 Task: Sort the products in the category "Ale" by unit price (high first).
Action: Mouse moved to (902, 368)
Screenshot: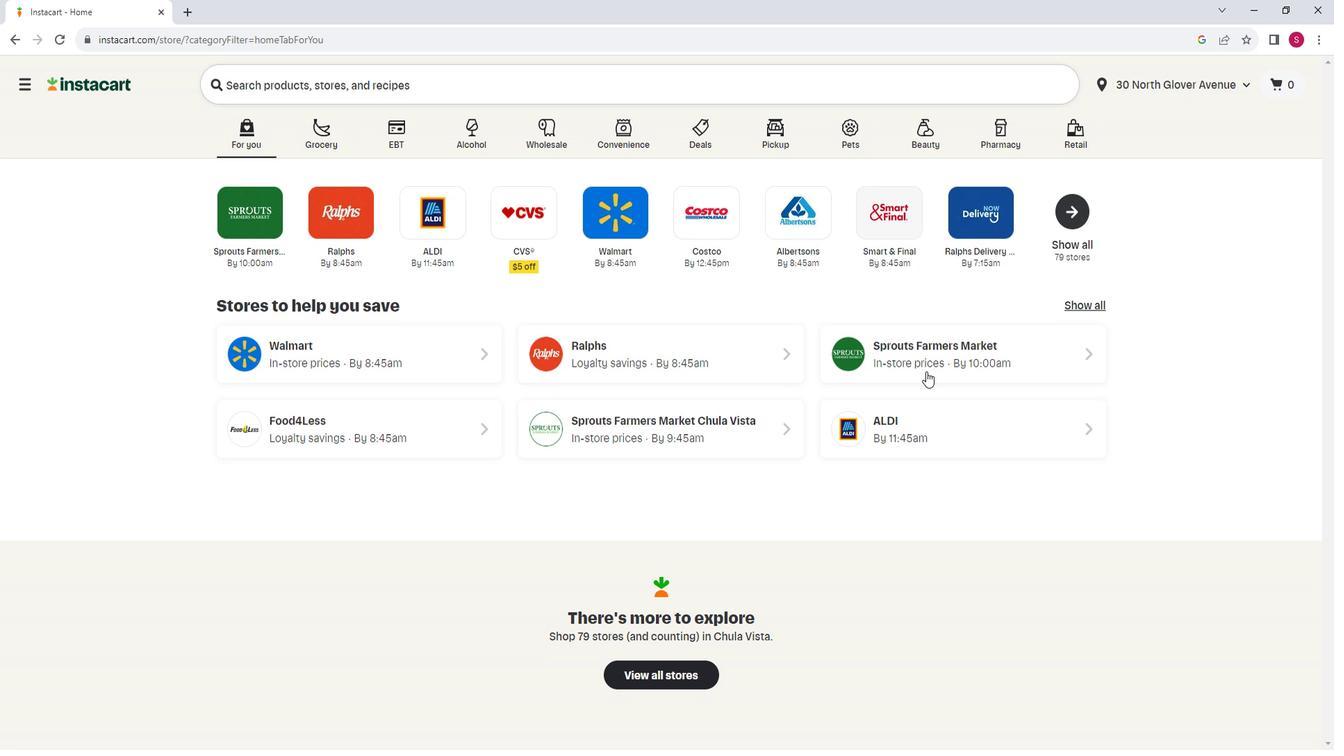 
Action: Mouse pressed left at (902, 368)
Screenshot: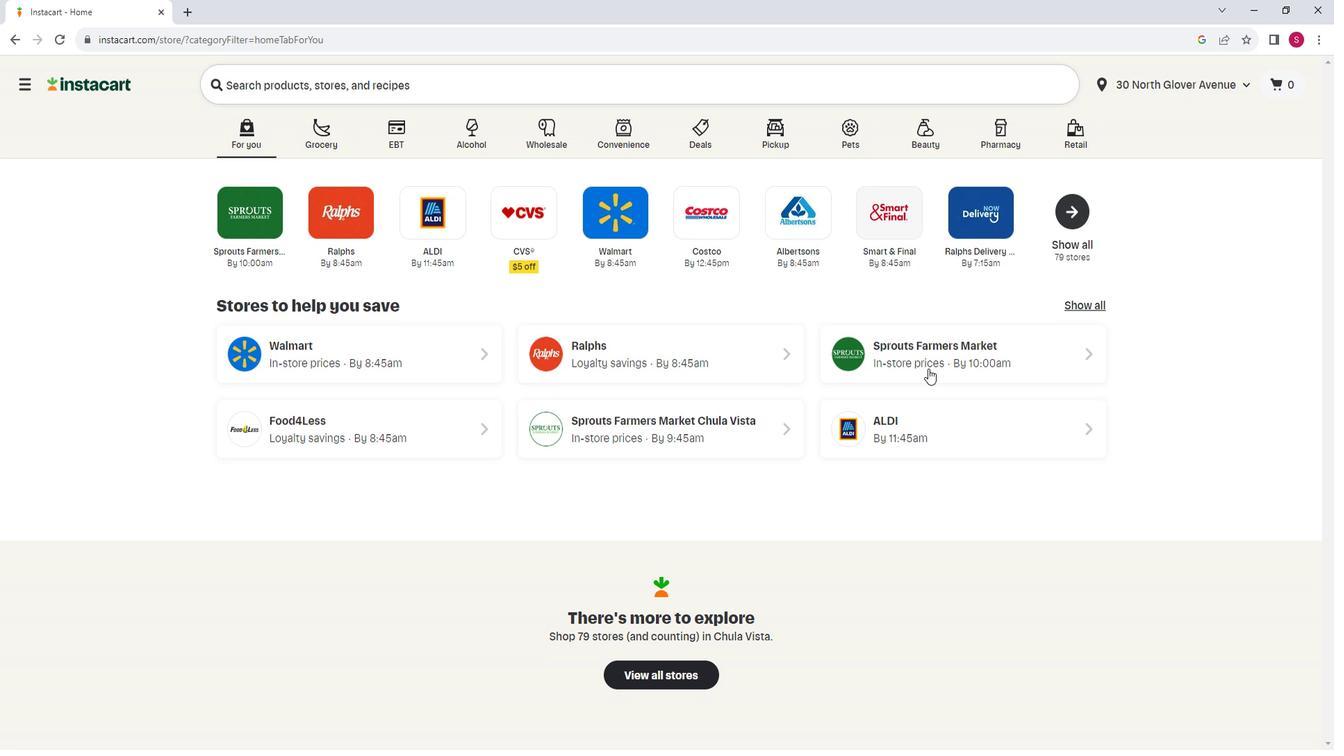 
Action: Mouse moved to (43, 492)
Screenshot: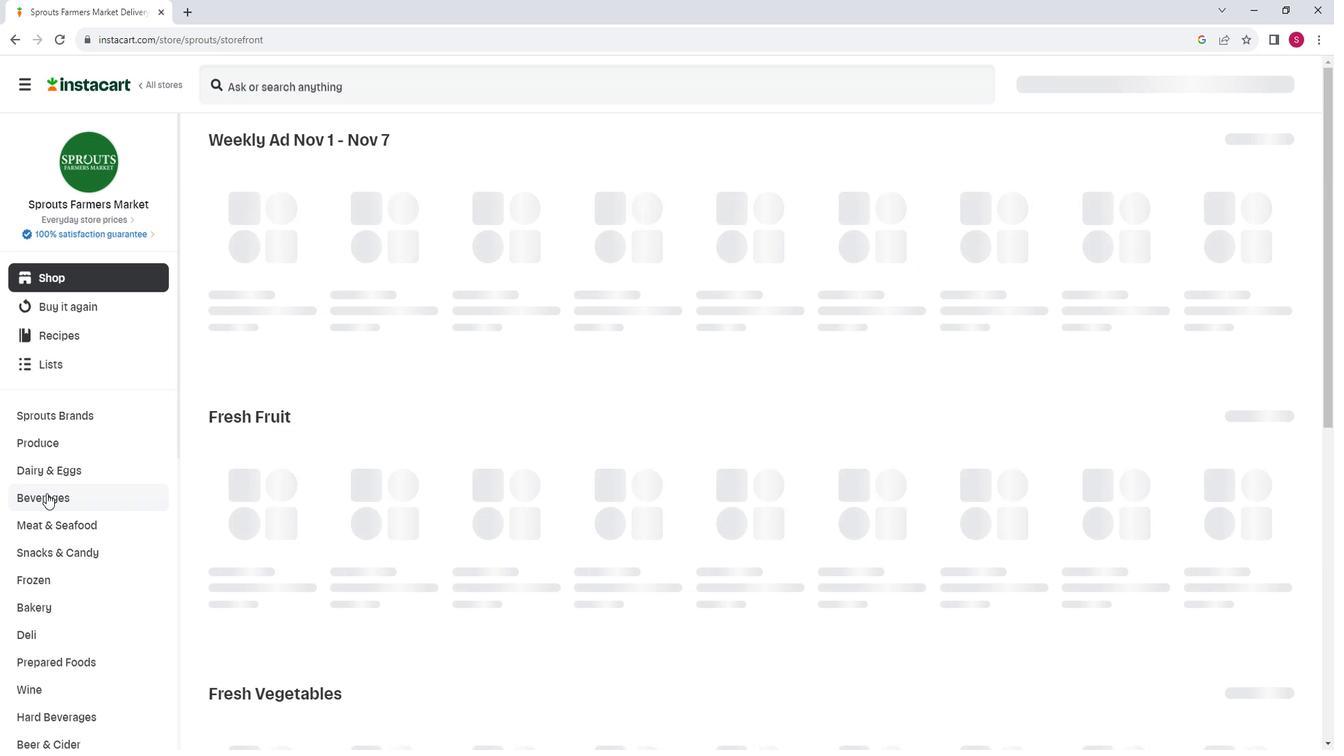 
Action: Mouse scrolled (43, 491) with delta (0, 0)
Screenshot: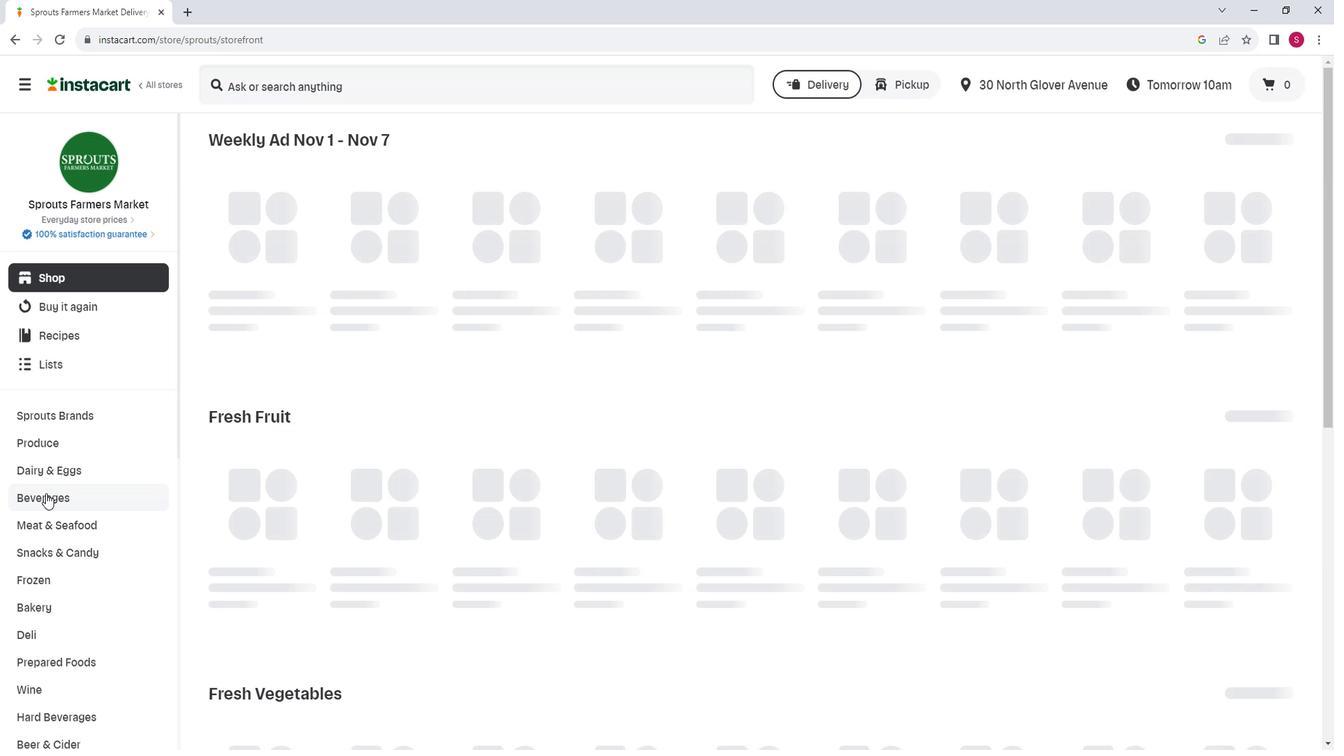 
Action: Mouse moved to (63, 663)
Screenshot: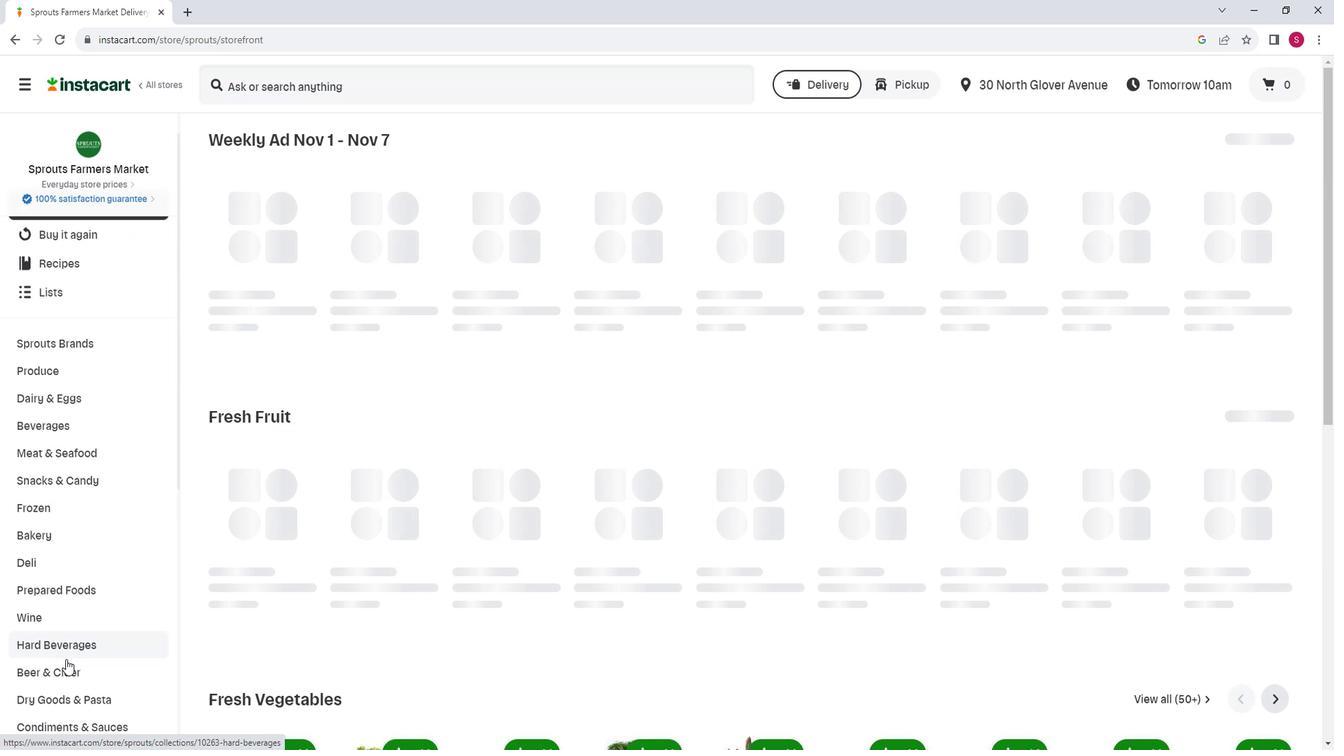 
Action: Mouse pressed left at (63, 663)
Screenshot: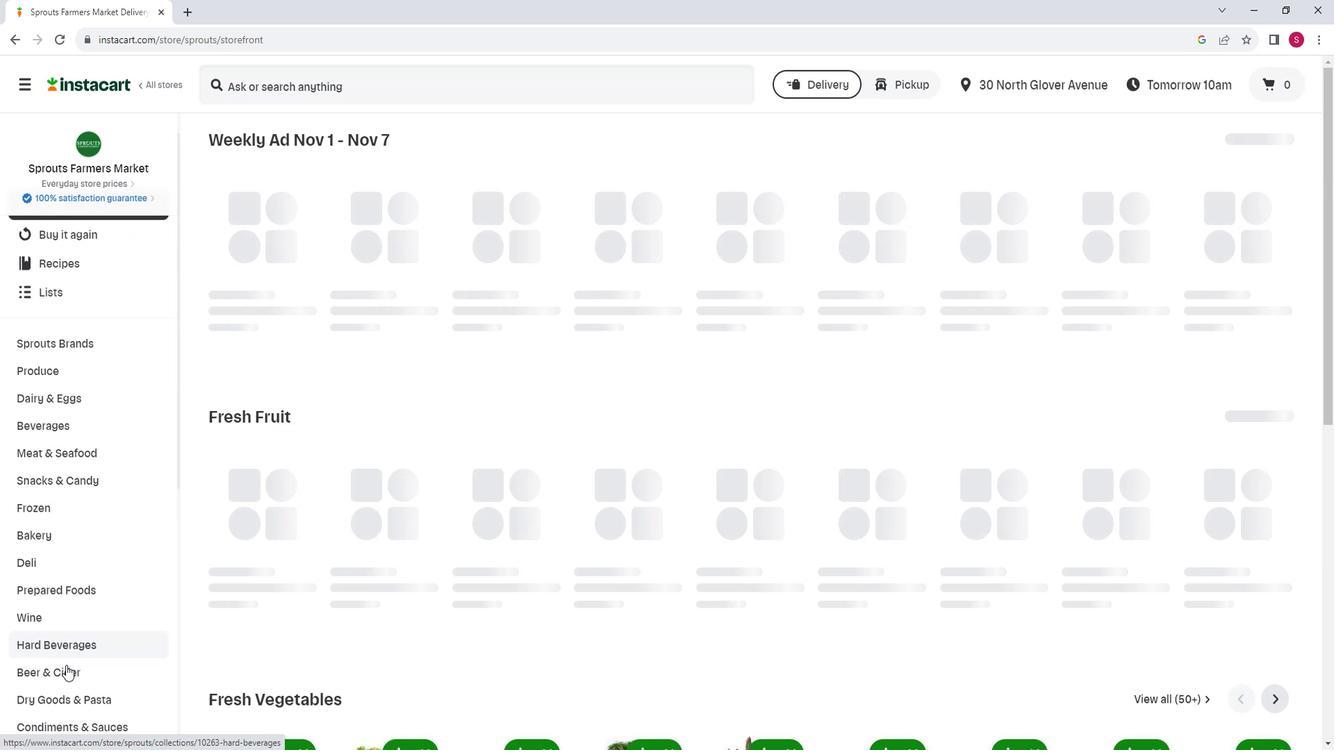 
Action: Mouse moved to (459, 182)
Screenshot: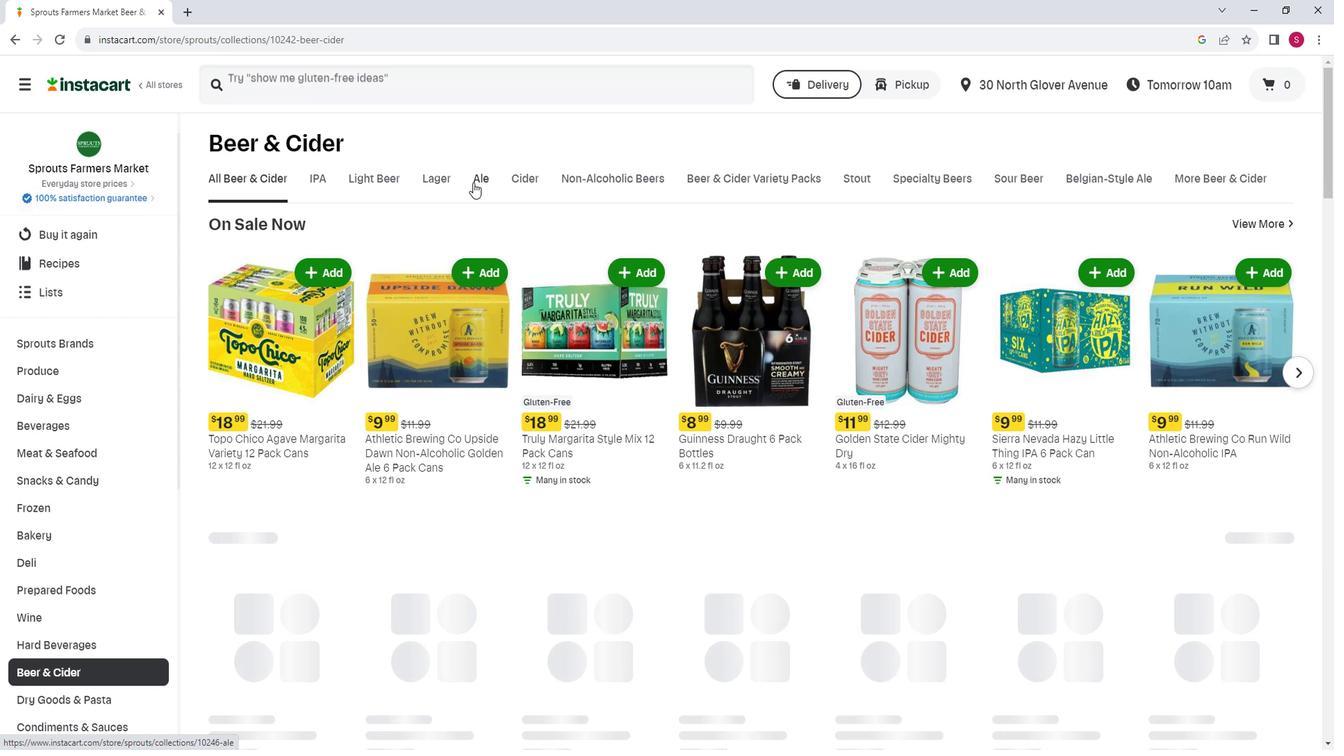 
Action: Mouse pressed left at (459, 182)
Screenshot: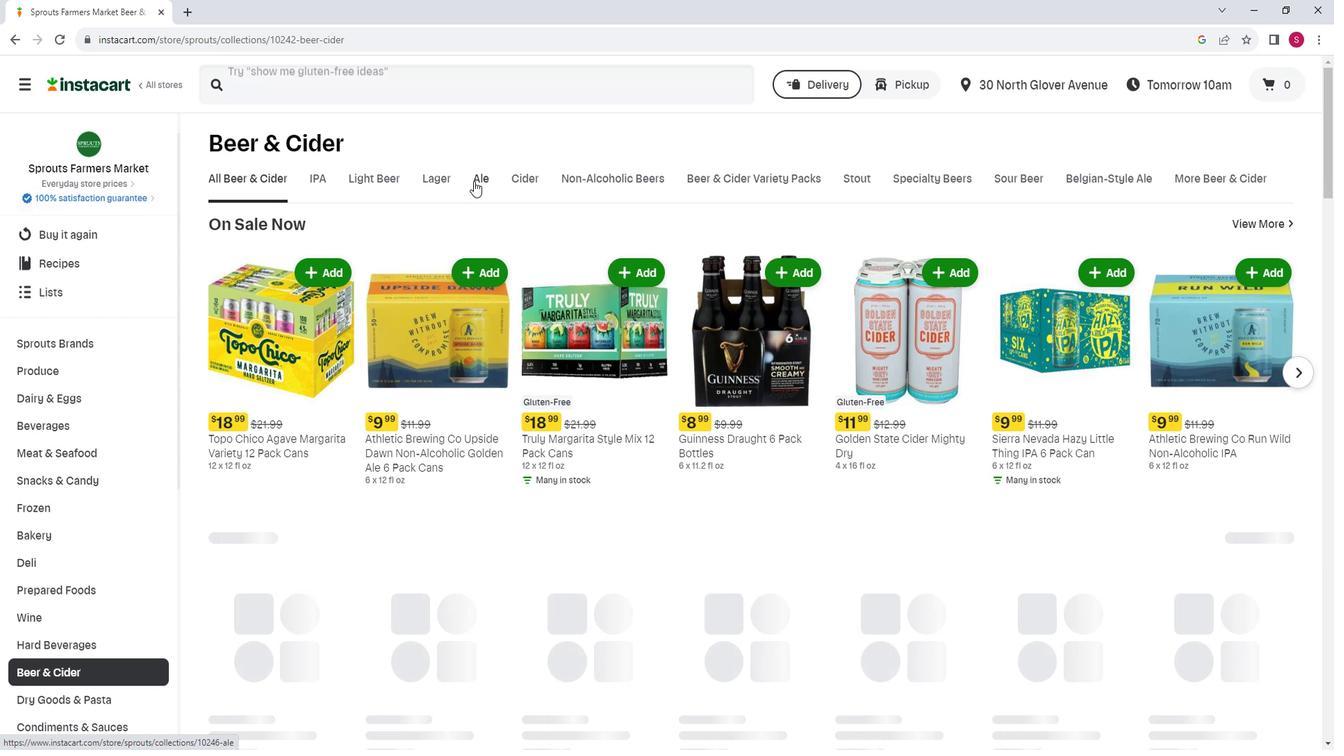 
Action: Mouse moved to (1237, 229)
Screenshot: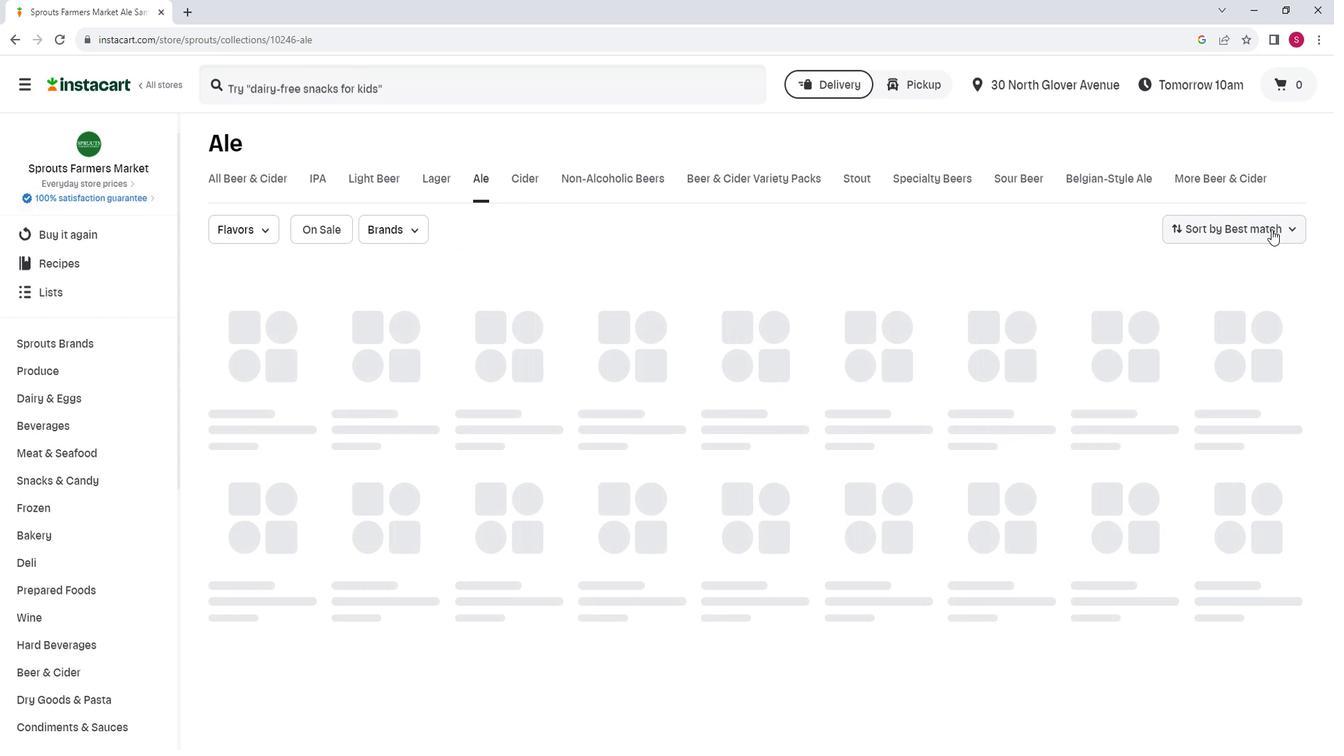 
Action: Mouse pressed left at (1237, 229)
Screenshot: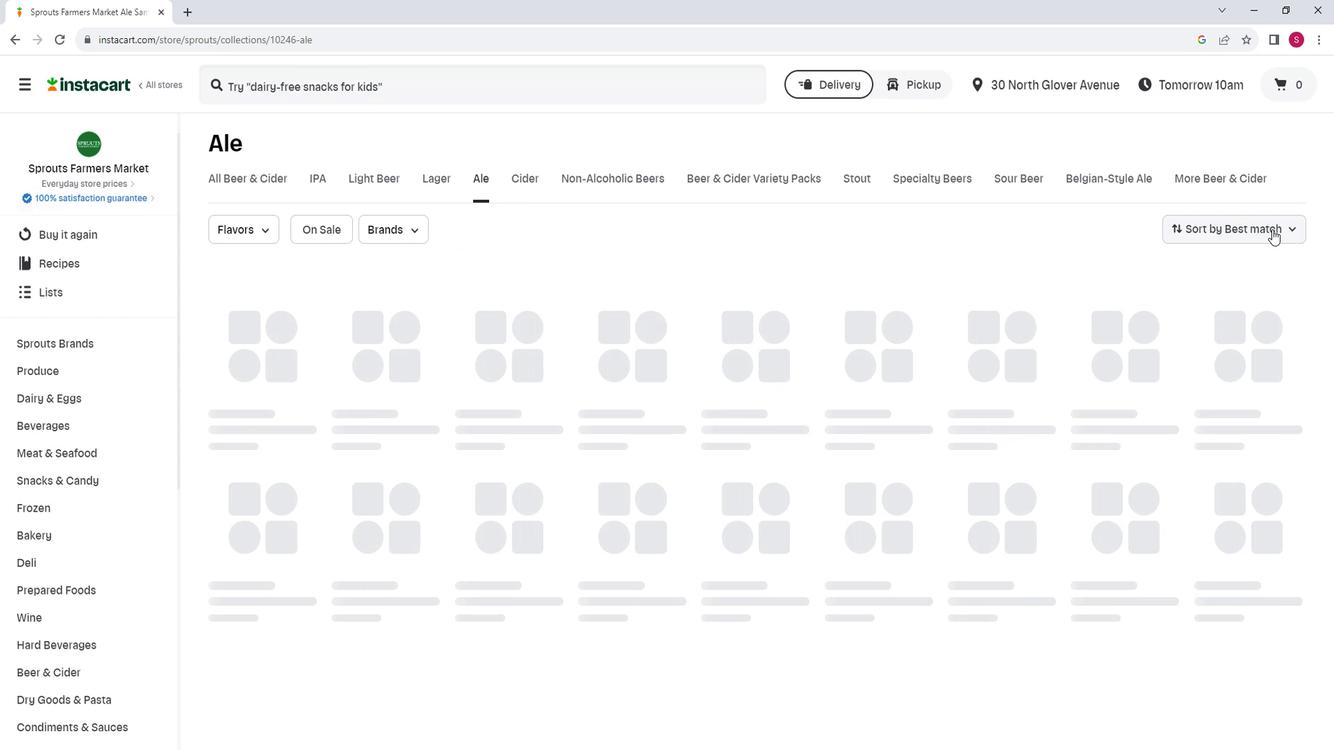 
Action: Mouse moved to (1228, 395)
Screenshot: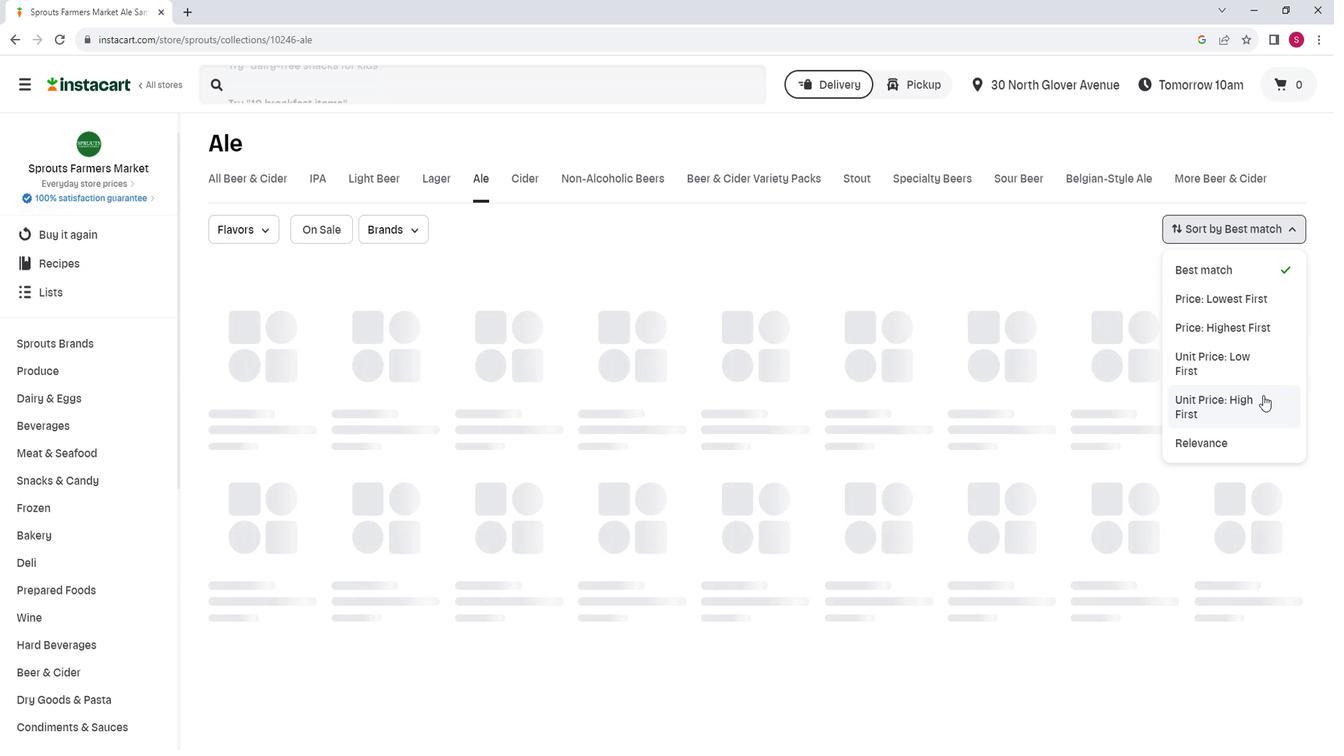 
Action: Mouse pressed left at (1228, 395)
Screenshot: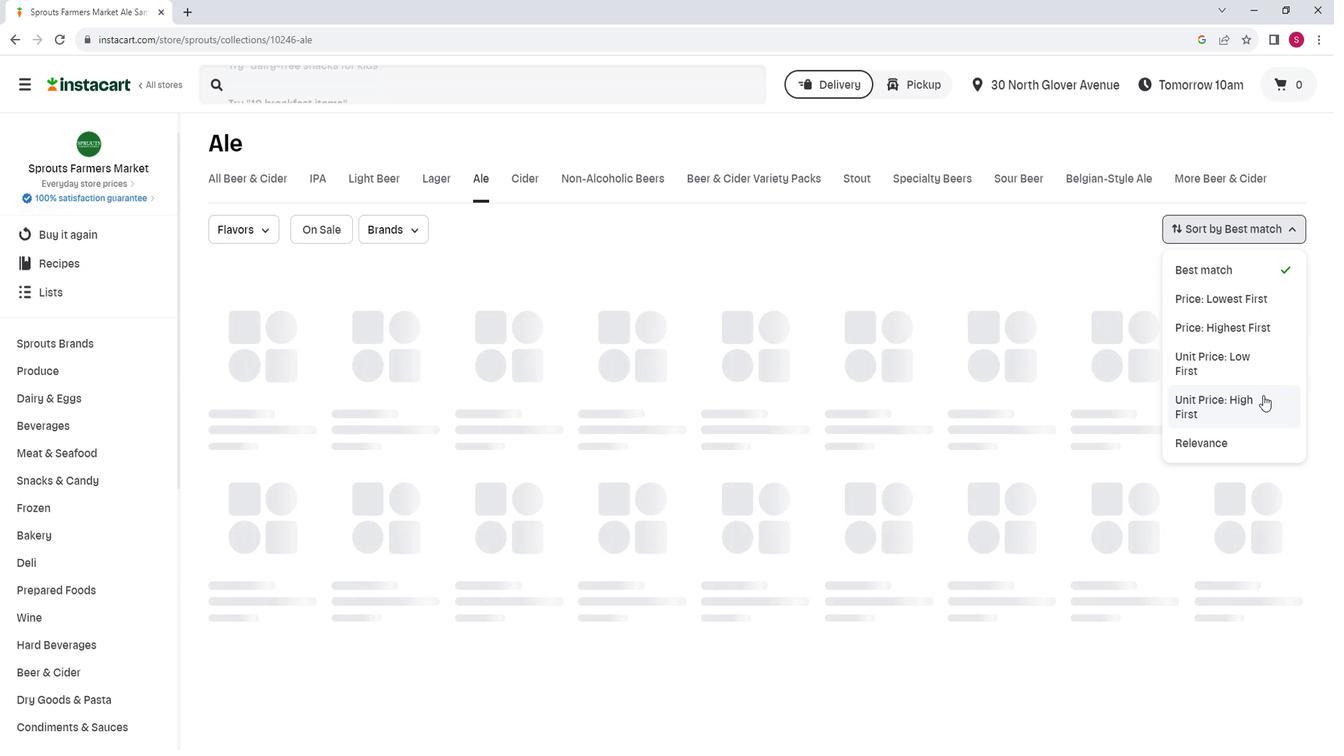 
Action: Mouse moved to (586, 250)
Screenshot: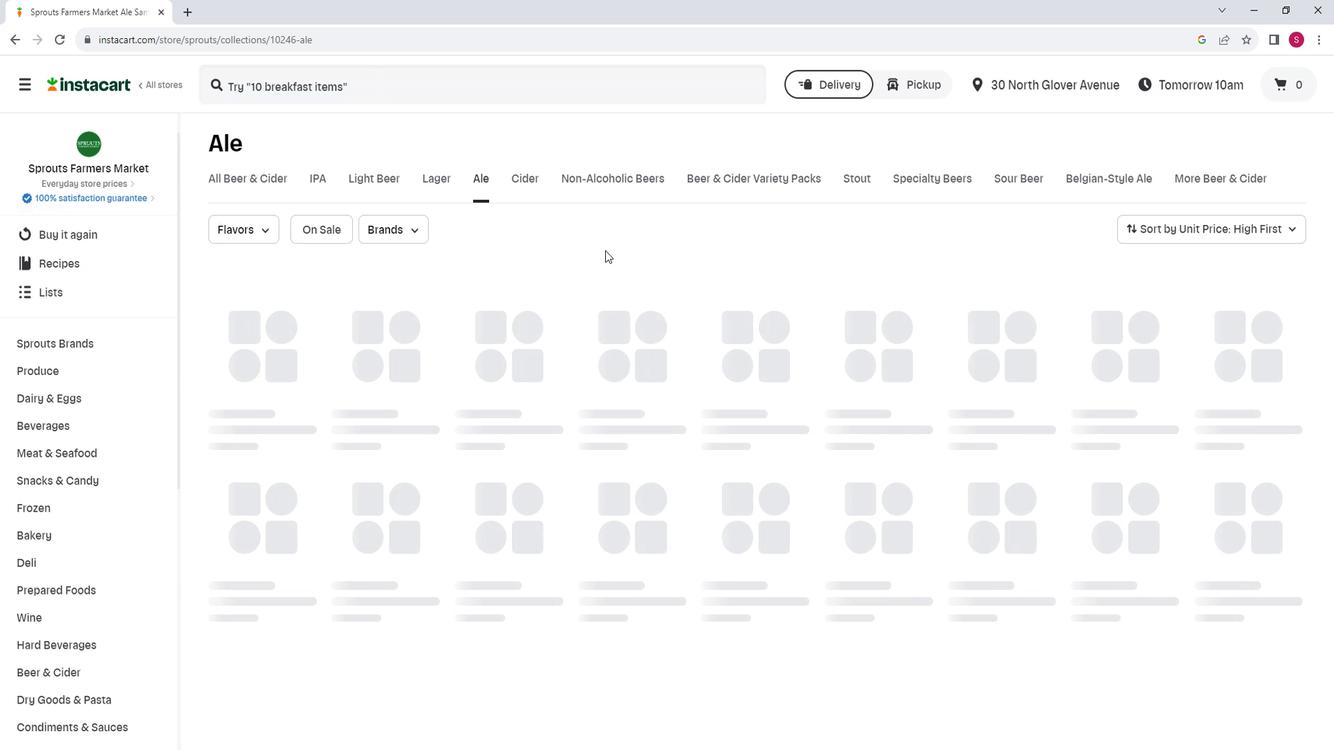 
Action: Mouse scrolled (586, 250) with delta (0, 0)
Screenshot: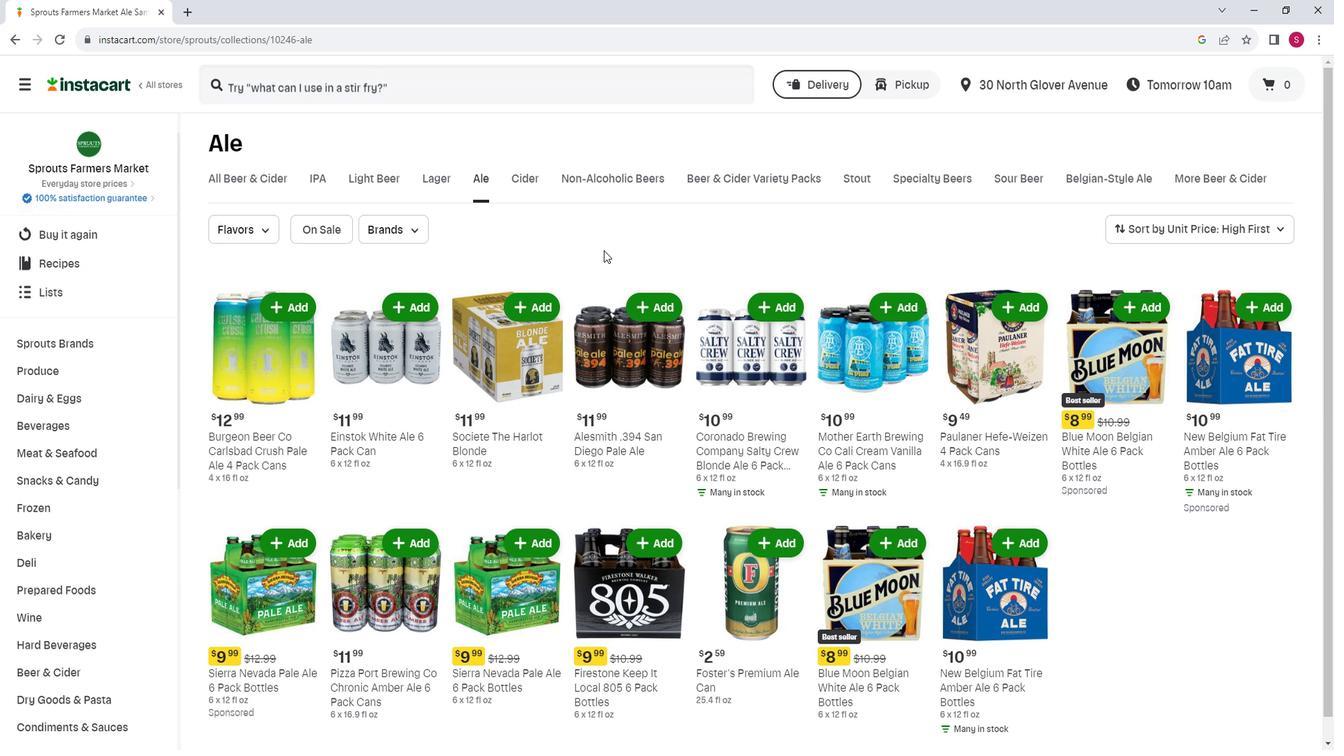 
Action: Mouse scrolled (586, 250) with delta (0, 0)
Screenshot: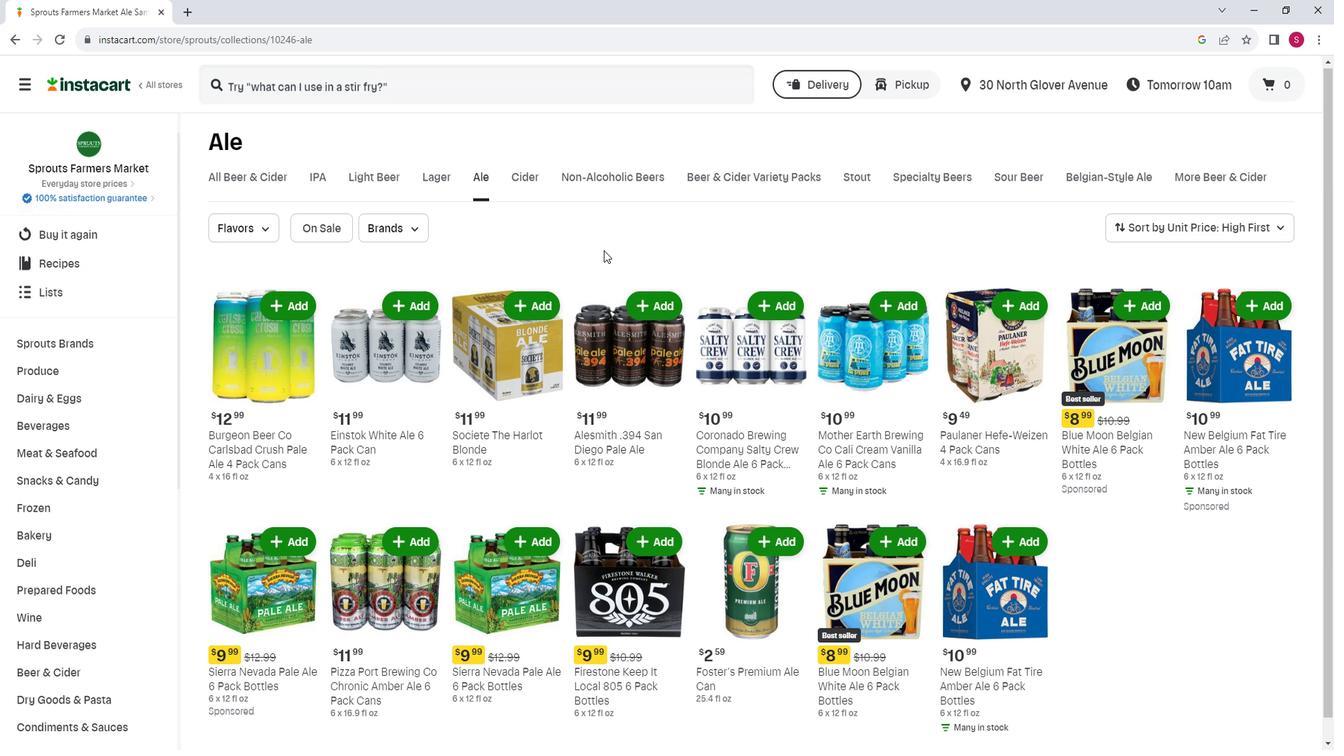 
Action: Mouse scrolled (586, 250) with delta (0, 0)
Screenshot: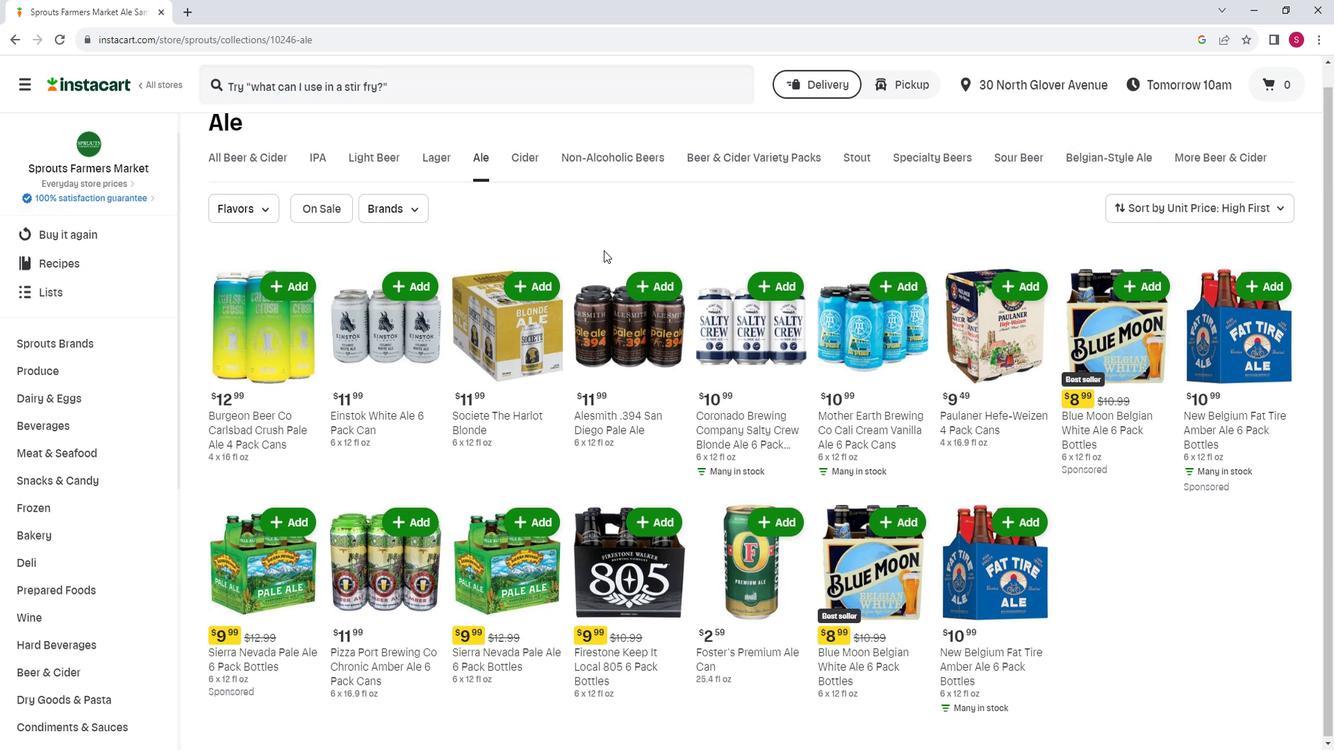 
Action: Mouse scrolled (586, 250) with delta (0, 0)
Screenshot: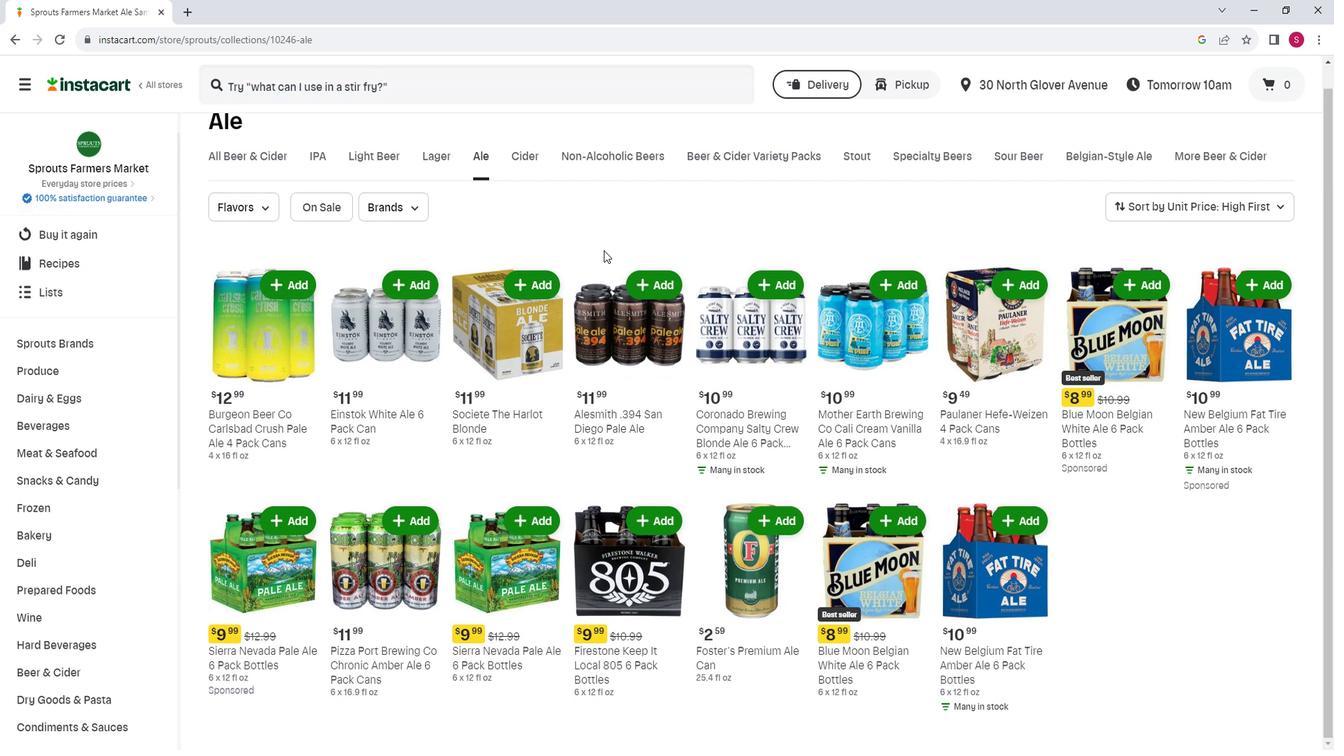 
Action: Mouse scrolled (586, 250) with delta (0, 0)
Screenshot: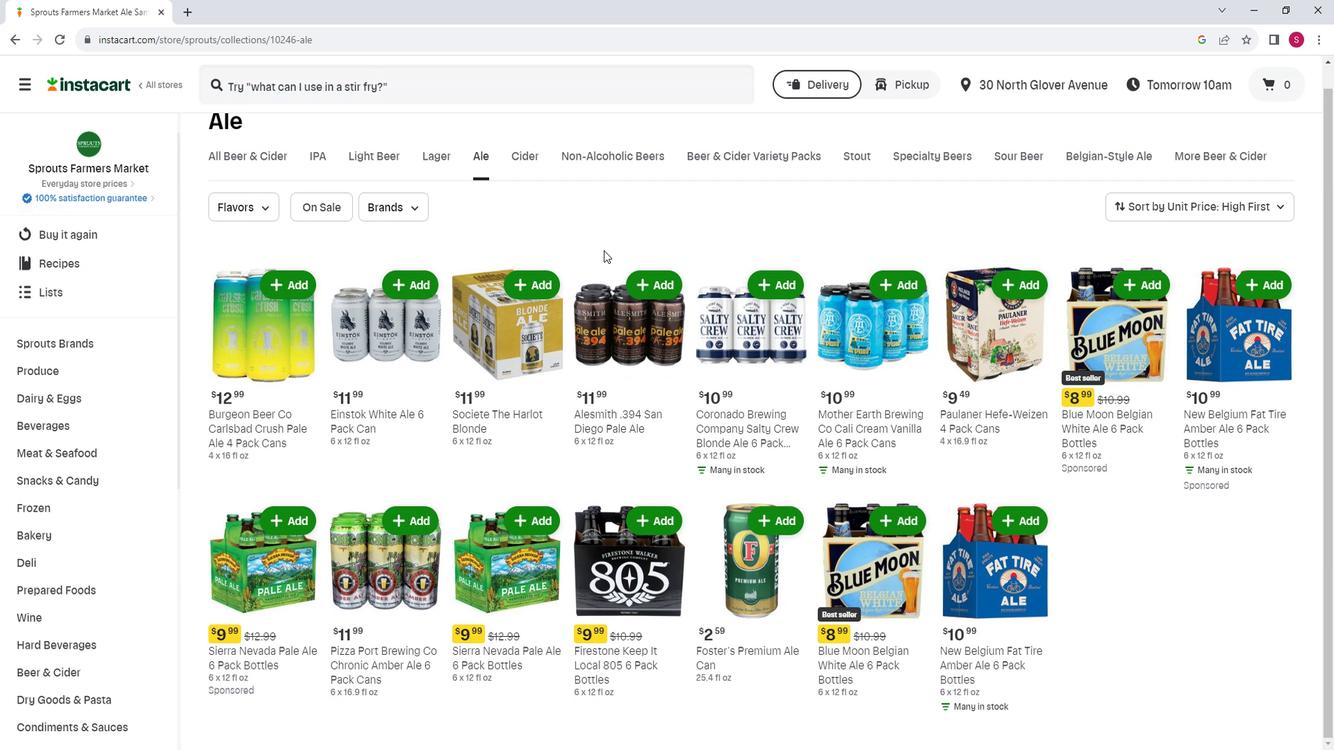 
